 Task: Add Sprouts Krill Oil to the cart.
Action: Mouse moved to (295, 140)
Screenshot: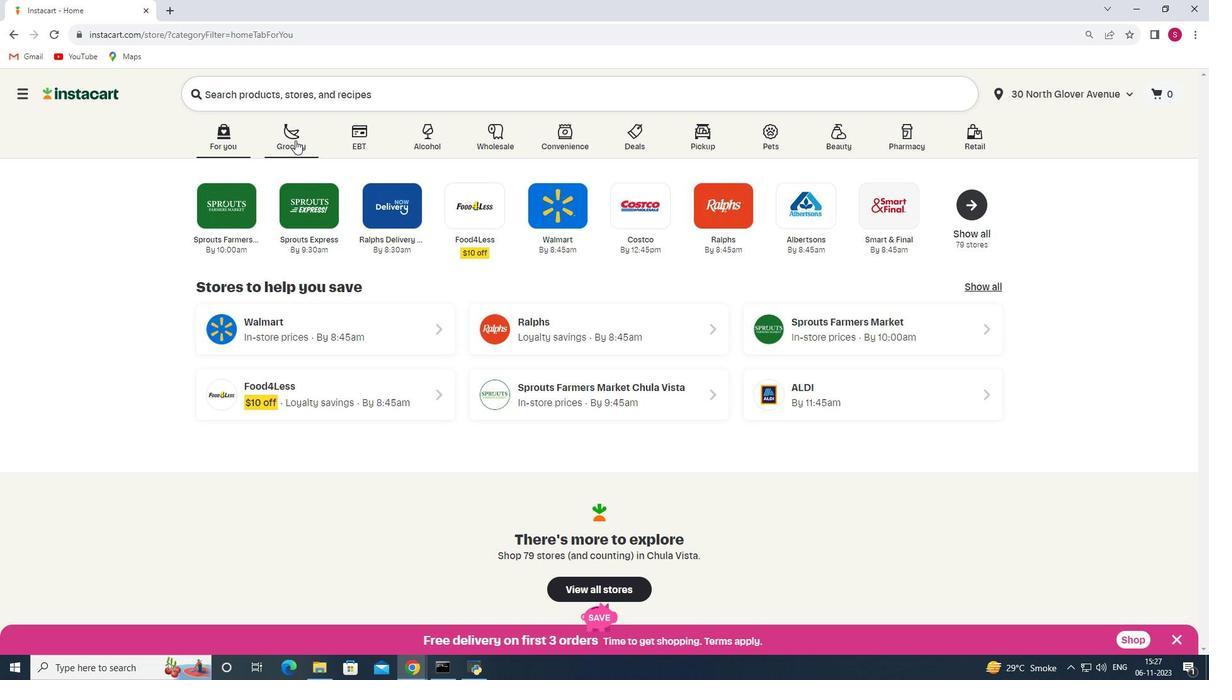 
Action: Mouse pressed left at (295, 140)
Screenshot: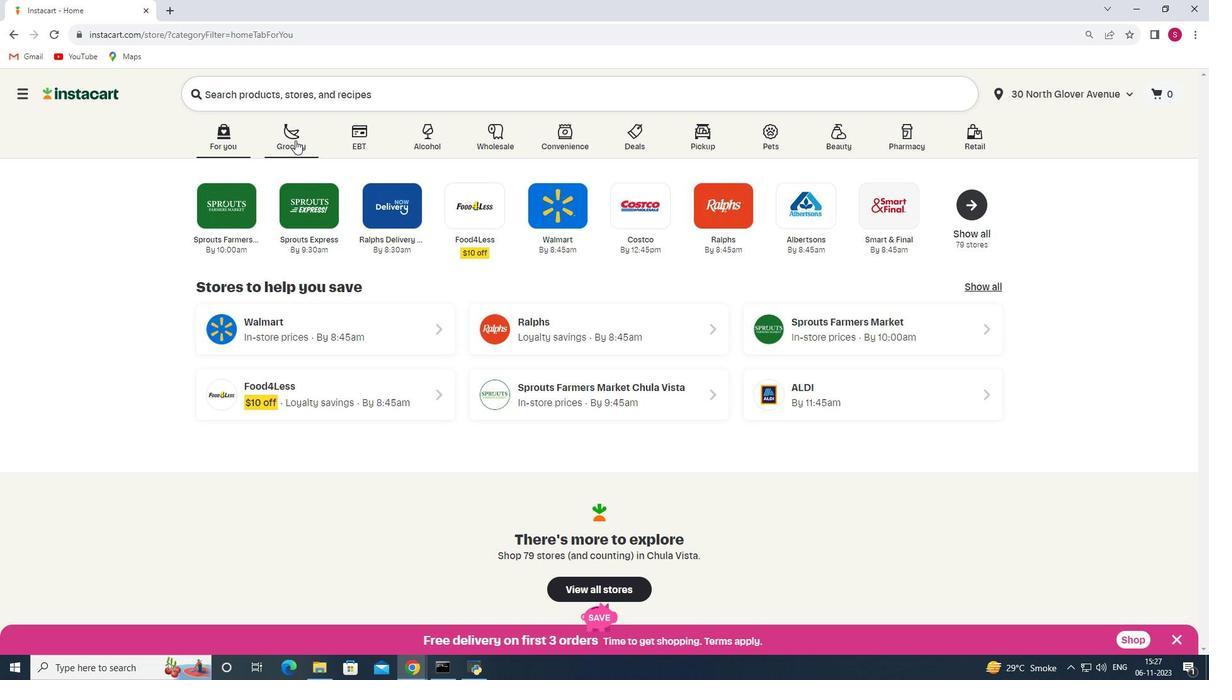 
Action: Mouse moved to (269, 369)
Screenshot: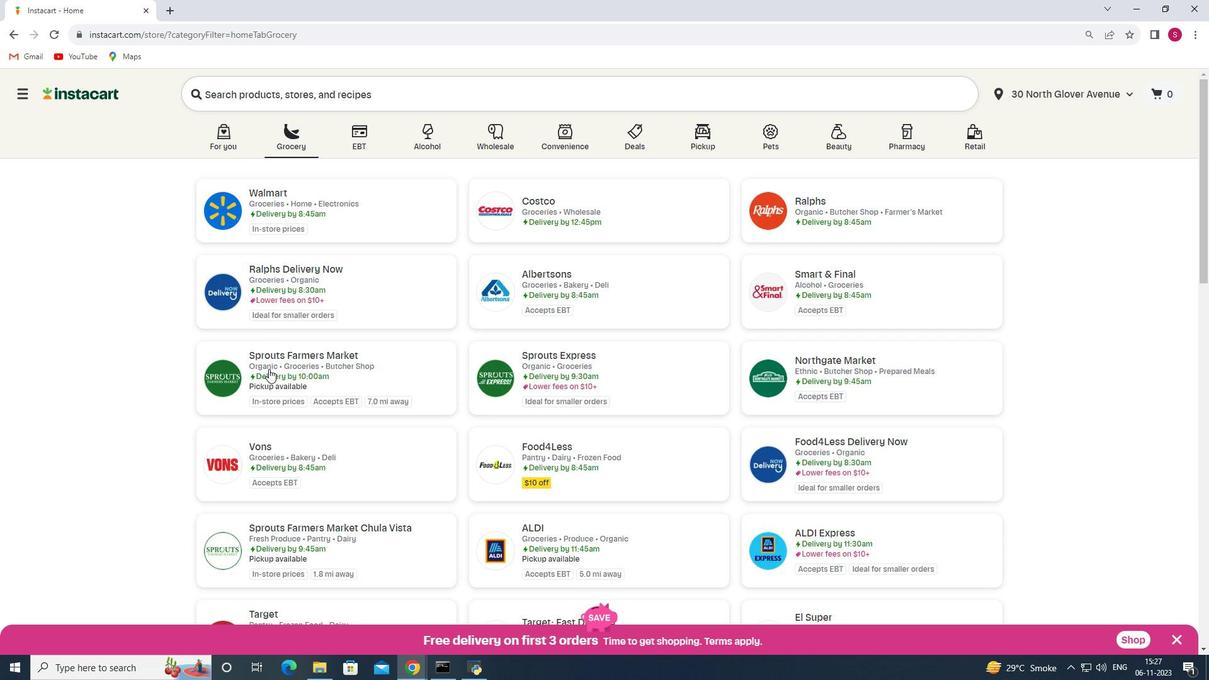 
Action: Mouse pressed left at (269, 369)
Screenshot: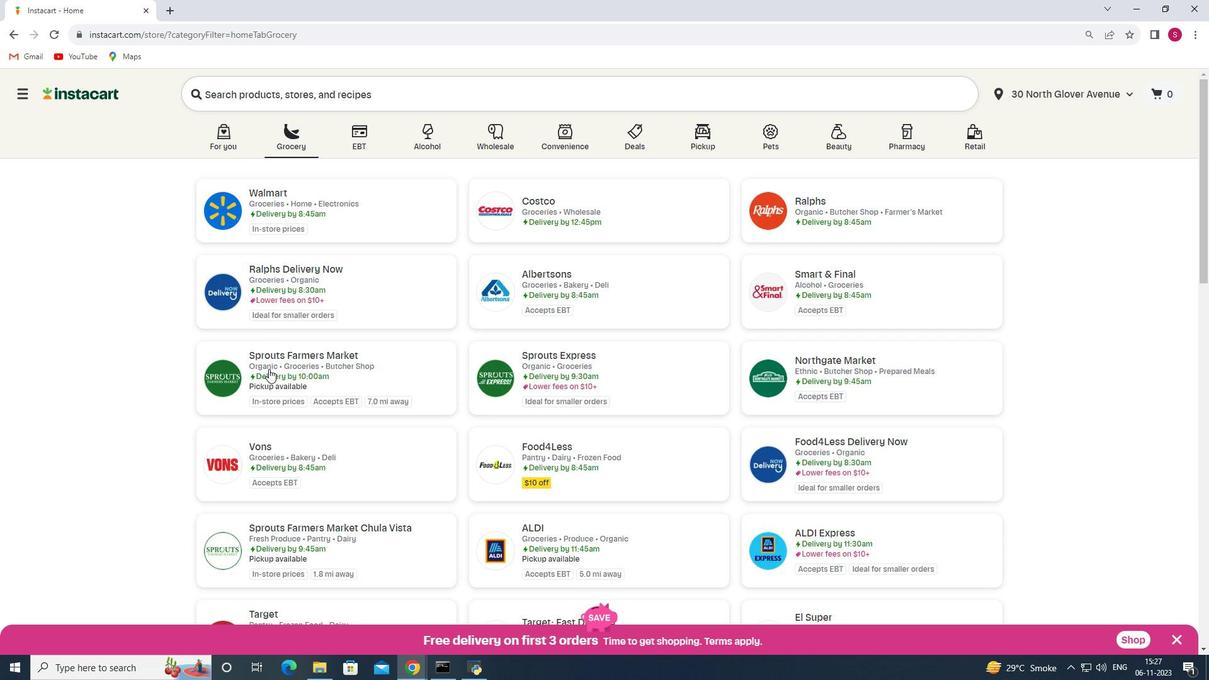 
Action: Mouse moved to (86, 426)
Screenshot: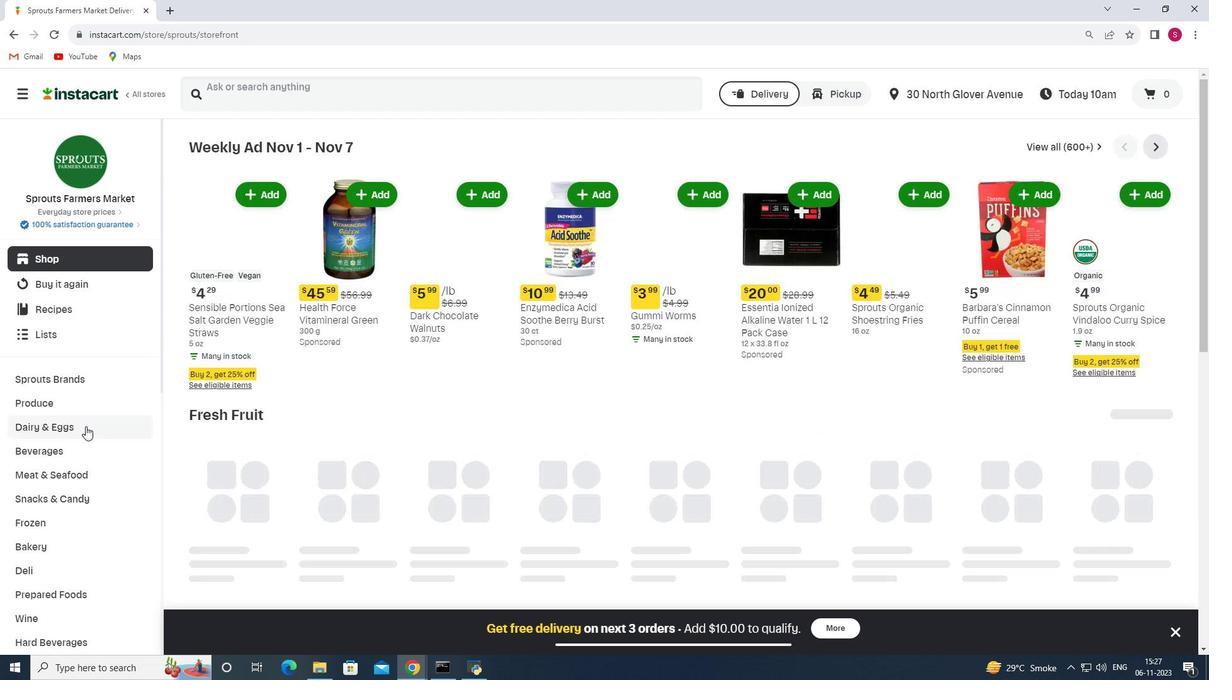 
Action: Mouse scrolled (86, 425) with delta (0, 0)
Screenshot: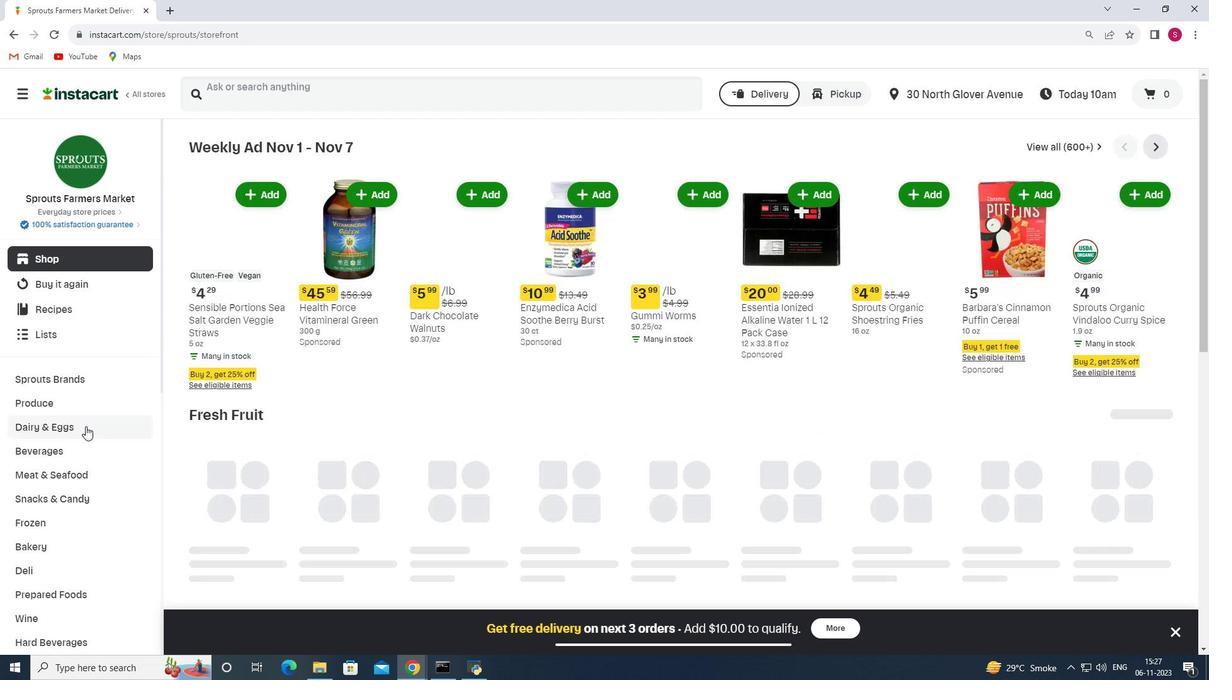 
Action: Mouse moved to (86, 426)
Screenshot: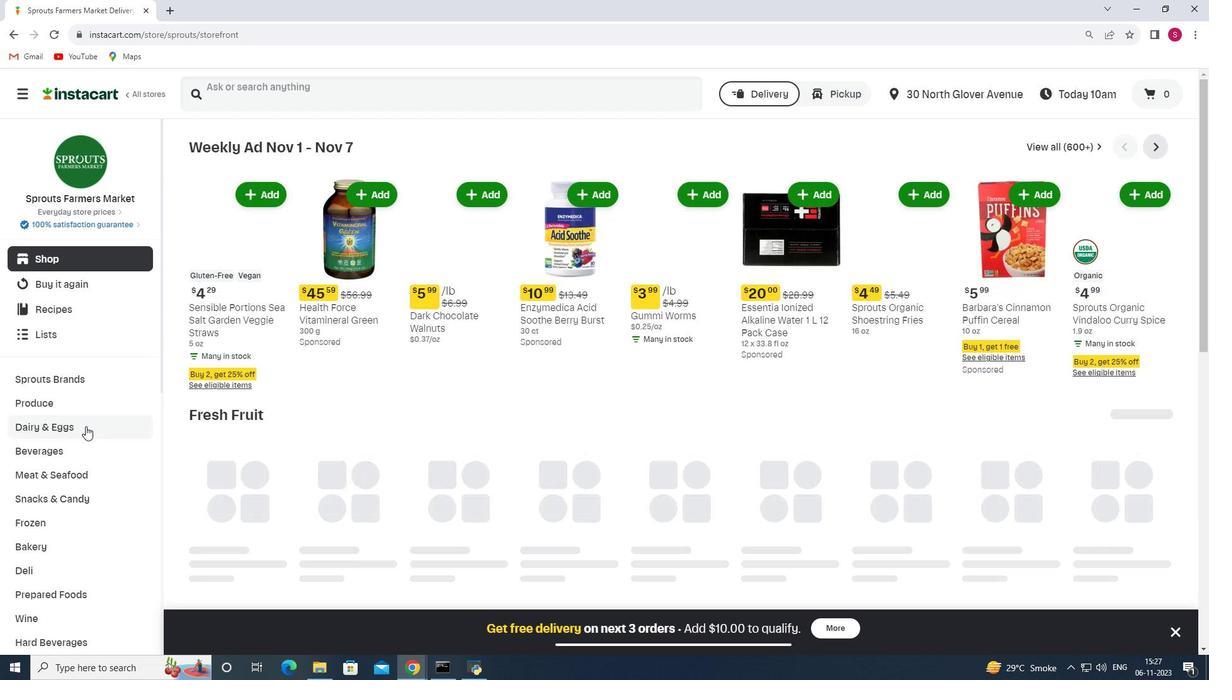 
Action: Mouse scrolled (86, 426) with delta (0, 0)
Screenshot: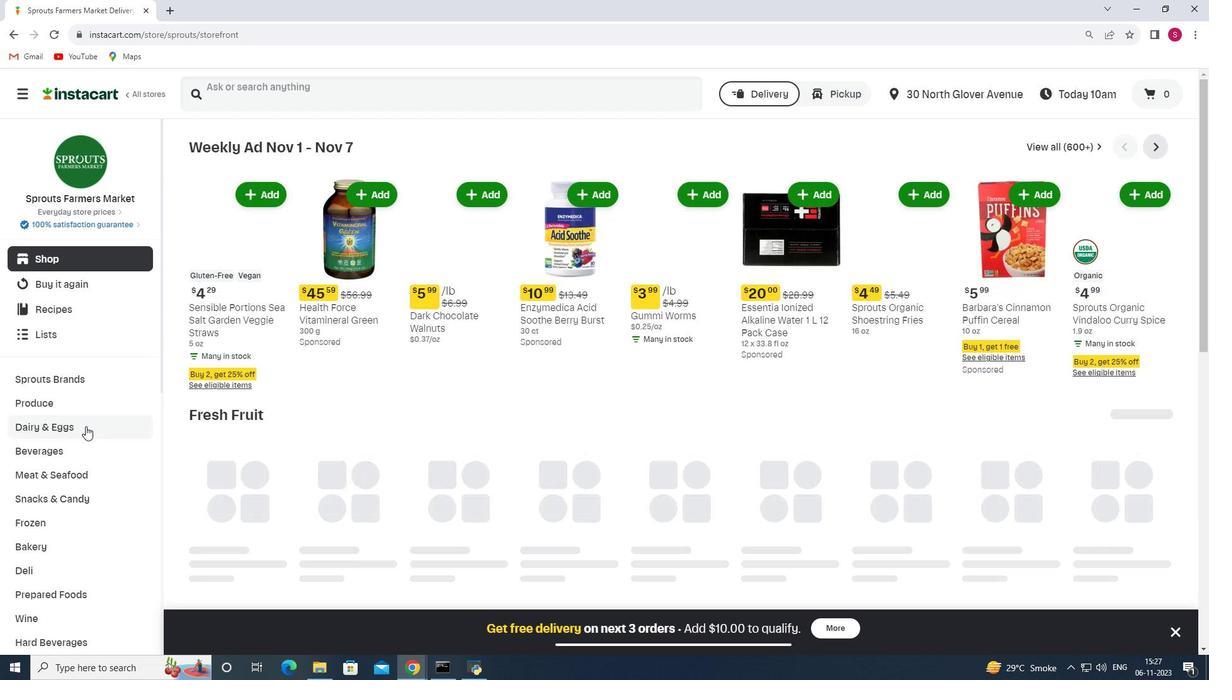 
Action: Mouse moved to (85, 426)
Screenshot: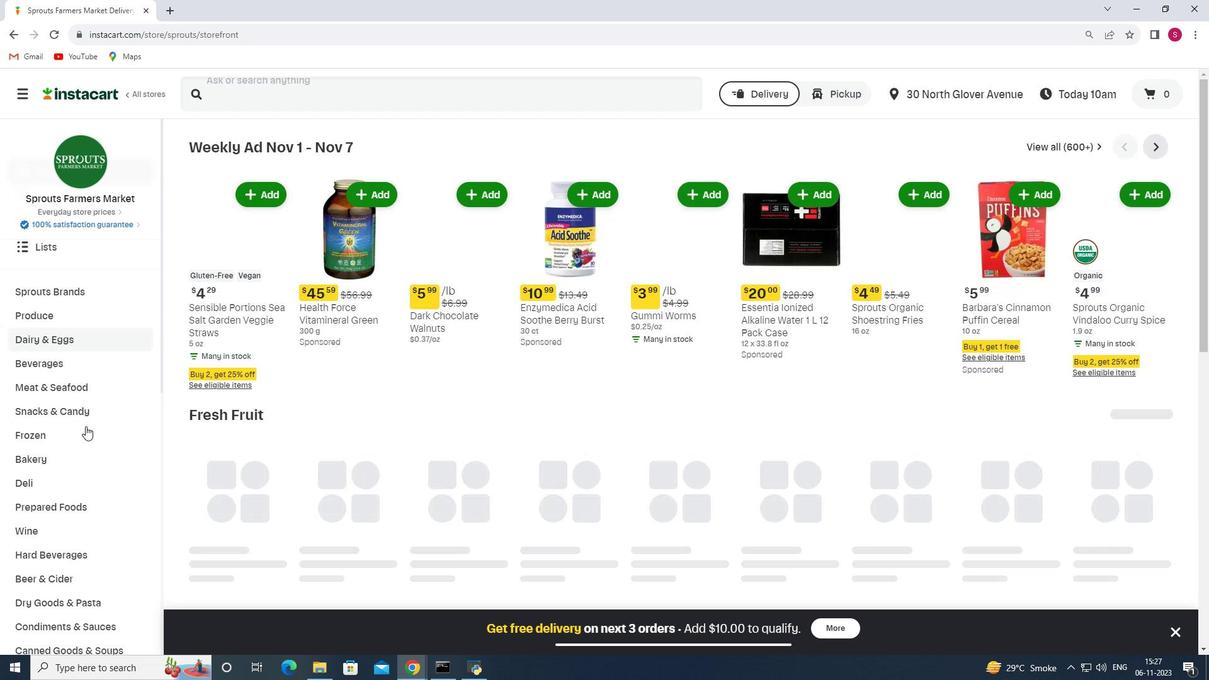 
Action: Mouse scrolled (85, 426) with delta (0, 0)
Screenshot: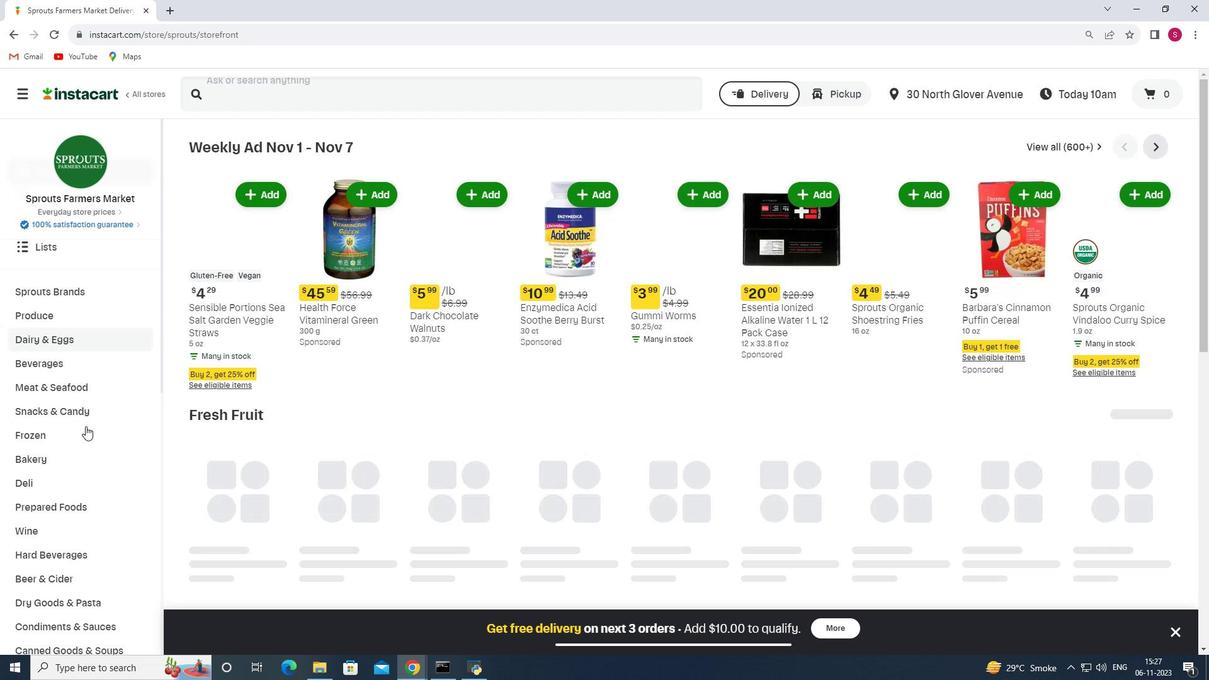 
Action: Mouse scrolled (85, 426) with delta (0, 0)
Screenshot: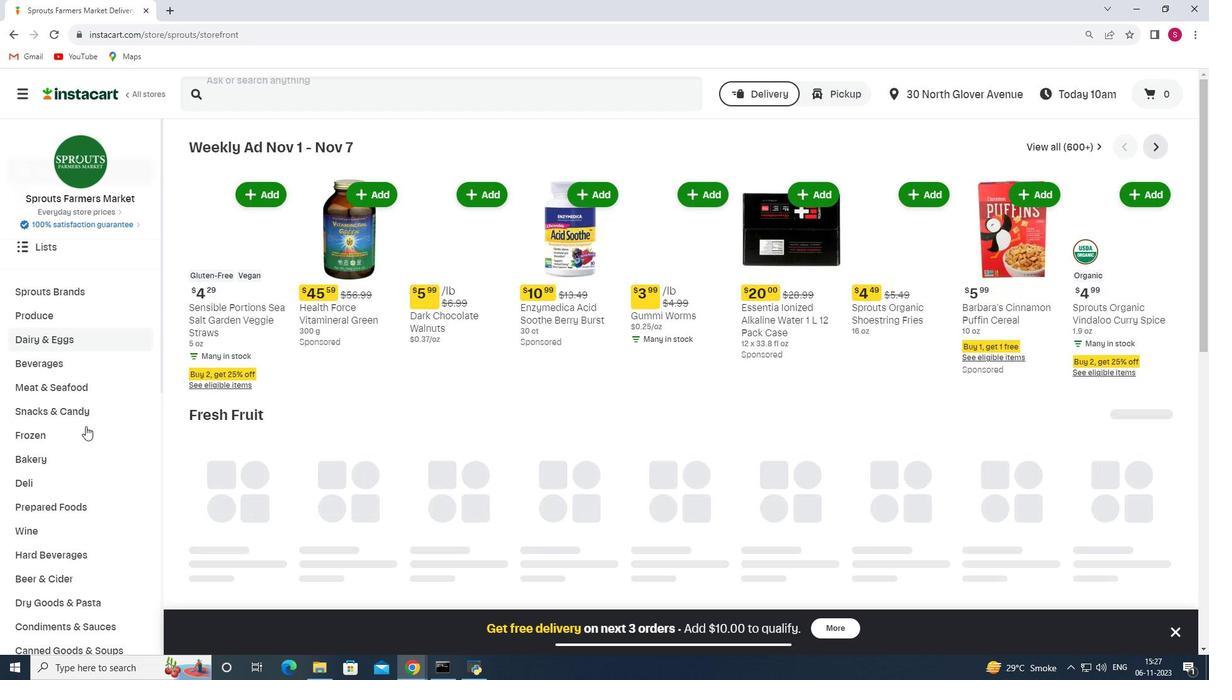 
Action: Mouse scrolled (85, 426) with delta (0, 0)
Screenshot: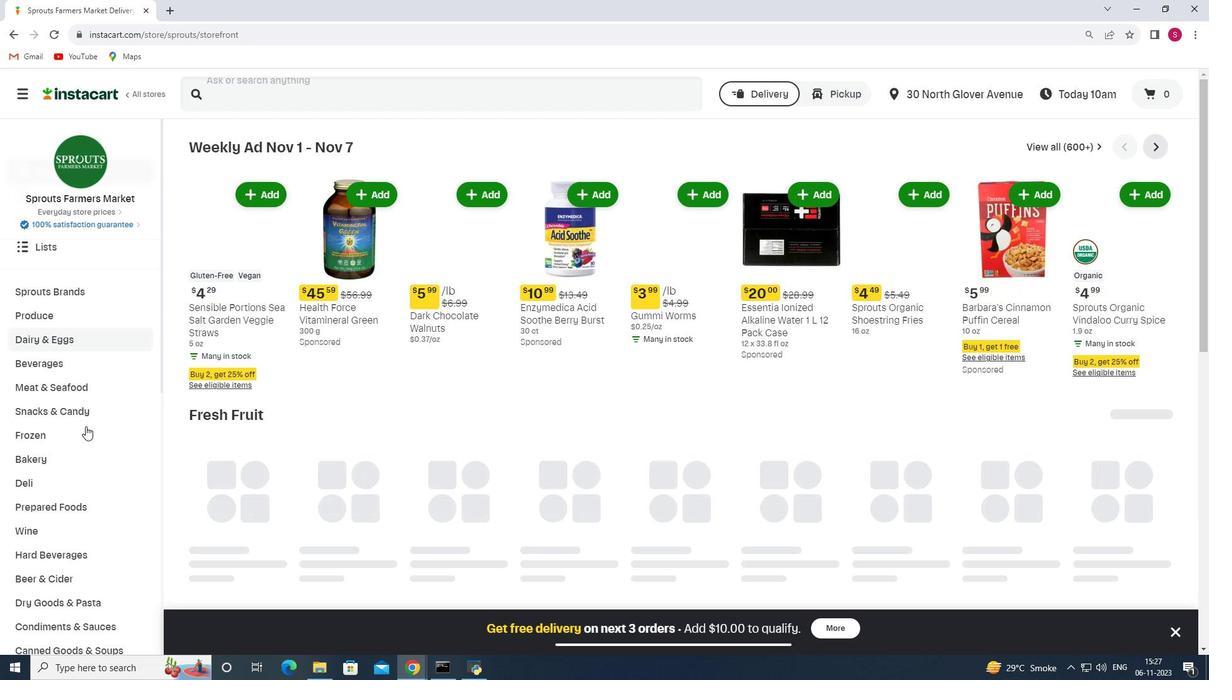 
Action: Mouse scrolled (85, 426) with delta (0, 0)
Screenshot: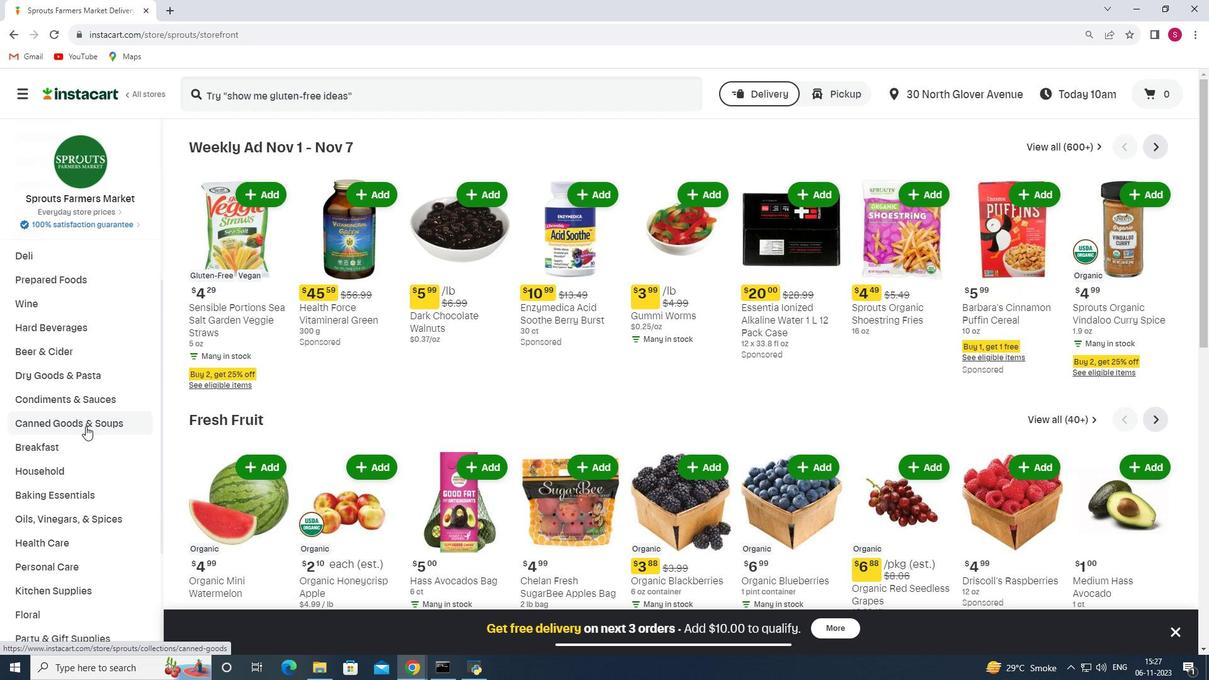 
Action: Mouse moved to (55, 477)
Screenshot: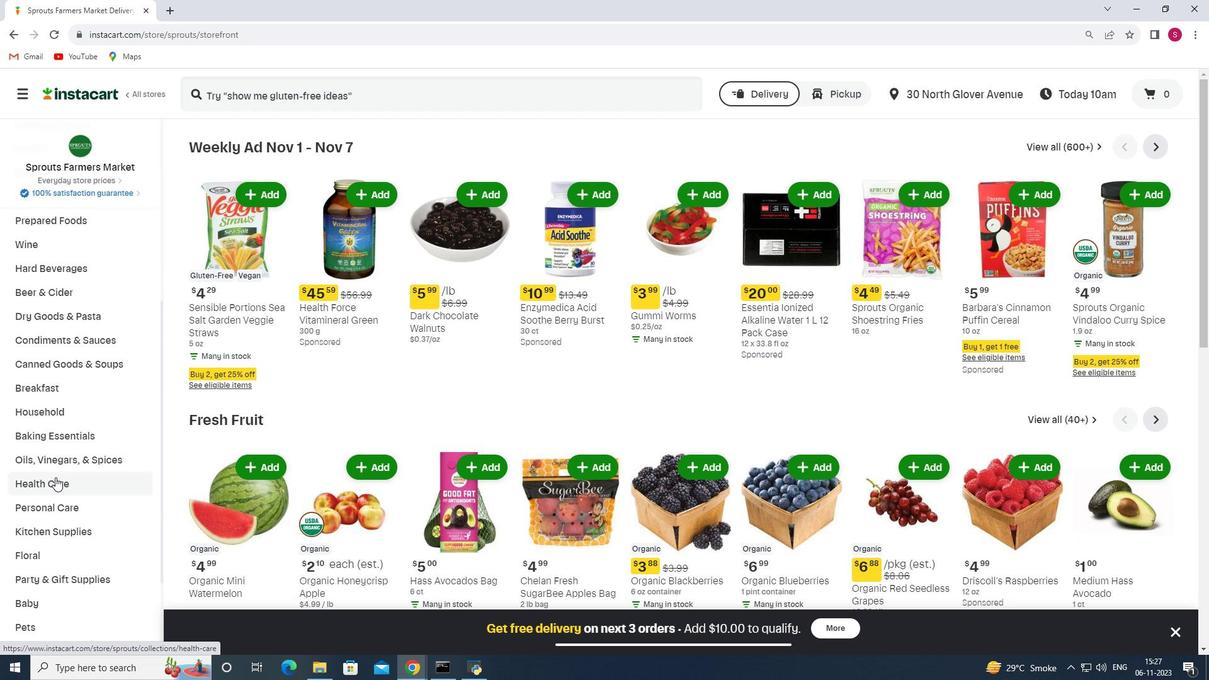 
Action: Mouse pressed left at (55, 477)
Screenshot: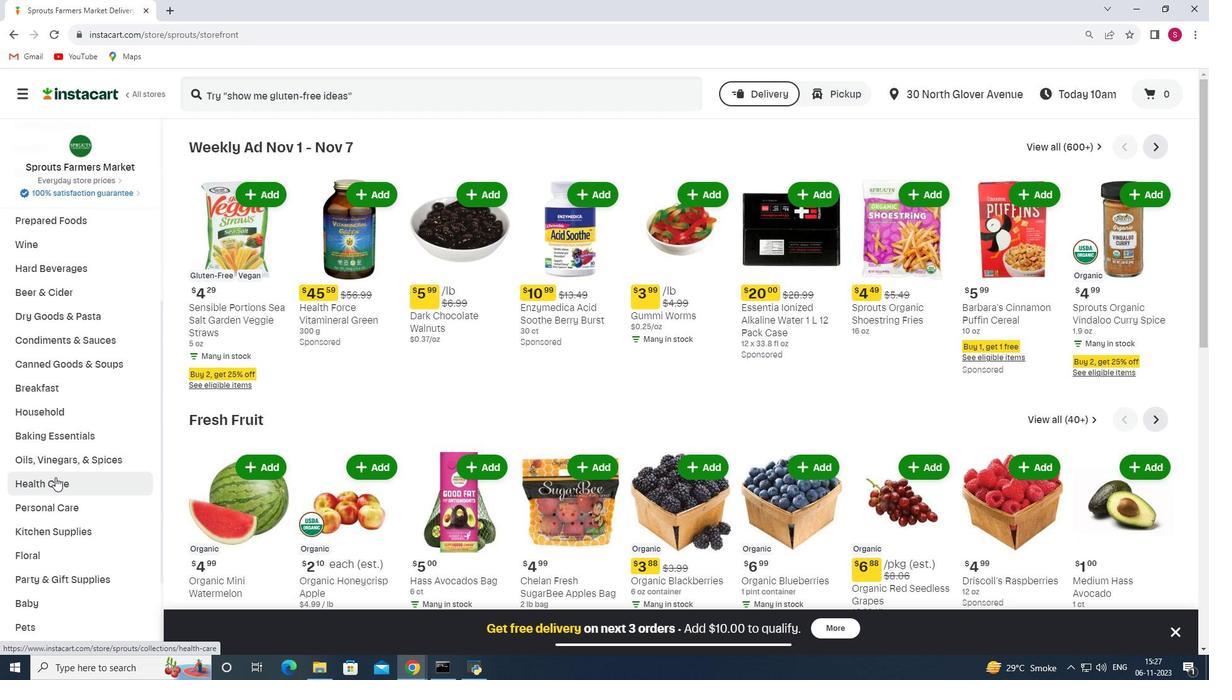 
Action: Mouse moved to (455, 180)
Screenshot: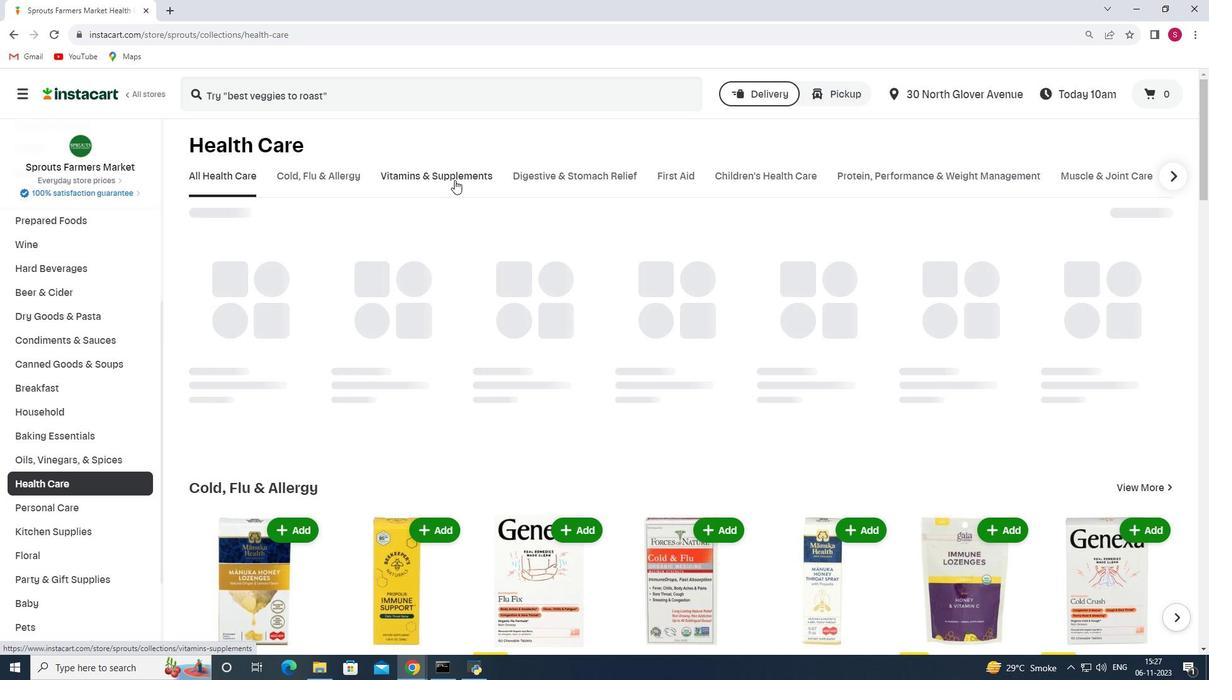 
Action: Mouse pressed left at (455, 180)
Screenshot: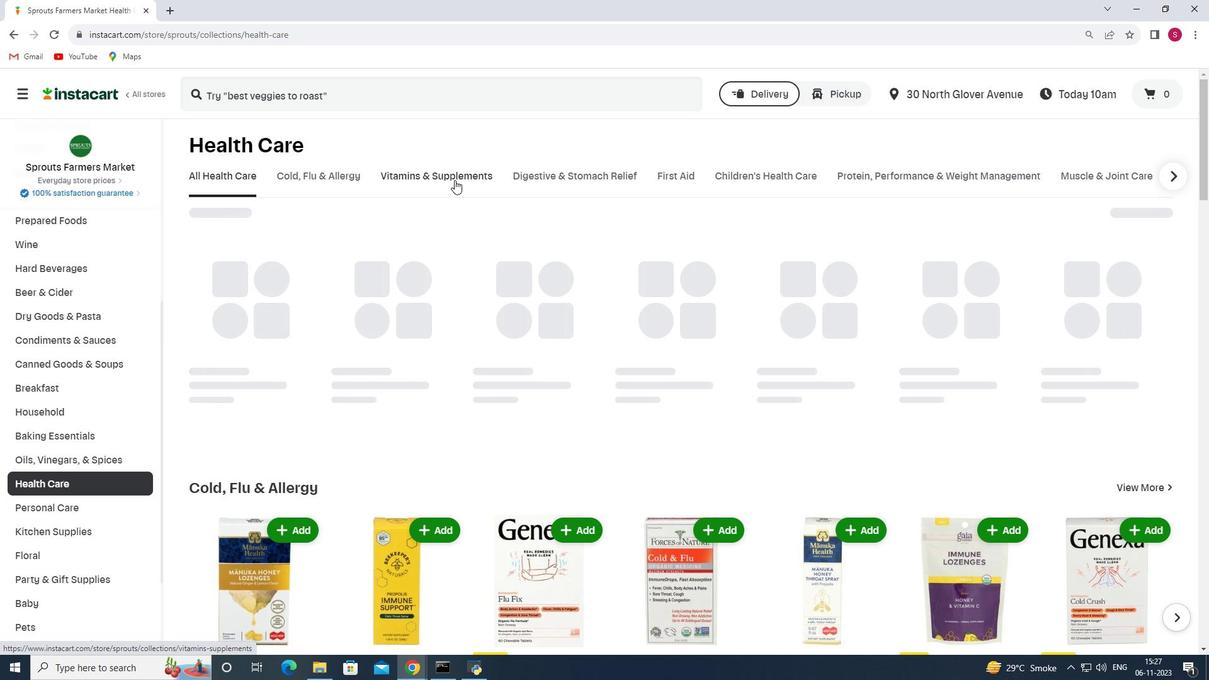 
Action: Mouse moved to (863, 221)
Screenshot: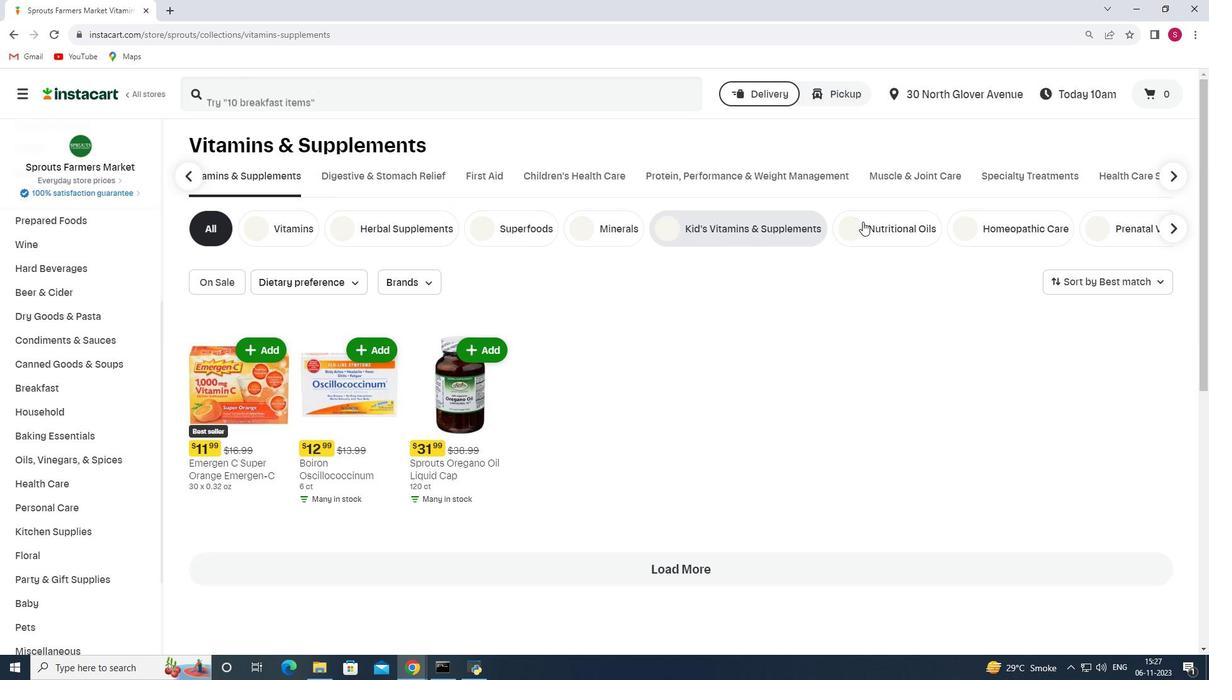 
Action: Mouse pressed left at (863, 221)
Screenshot: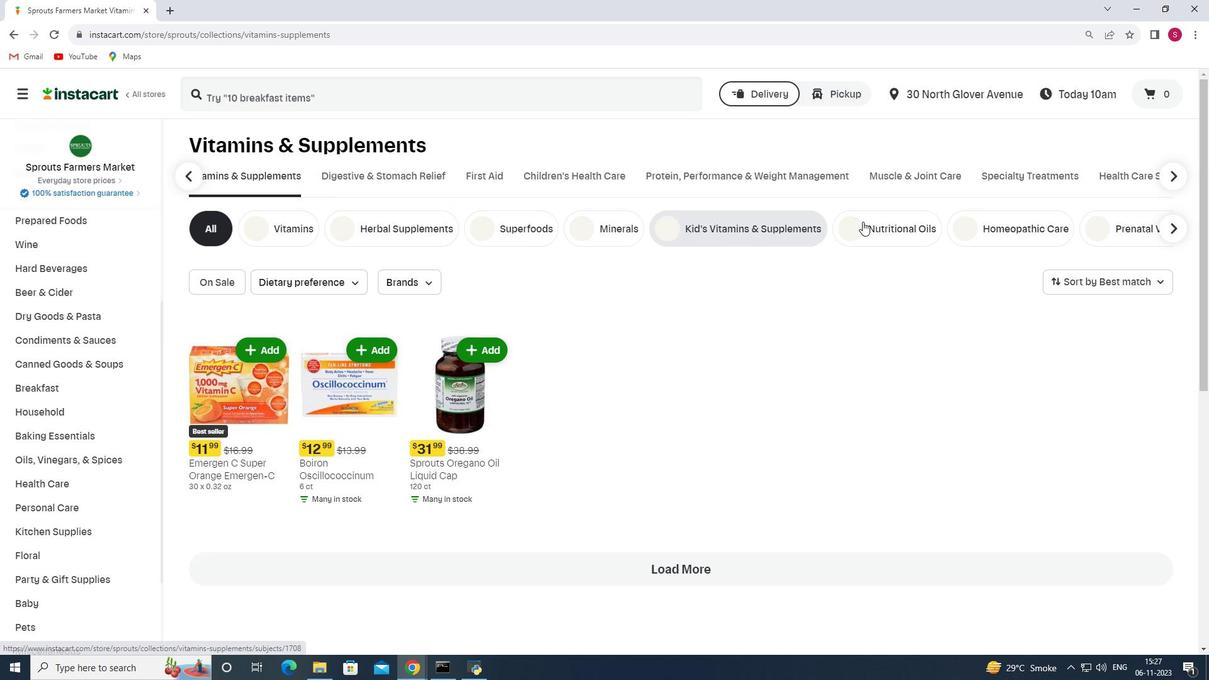 
Action: Mouse moved to (363, 86)
Screenshot: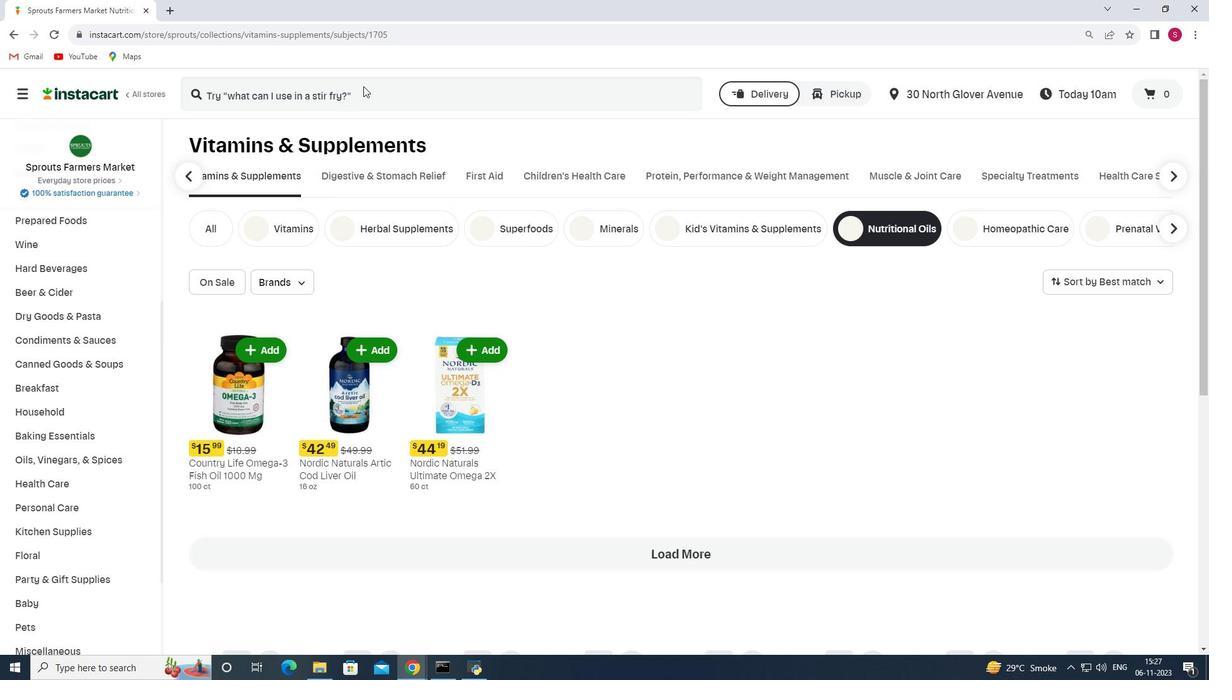 
Action: Mouse pressed left at (363, 86)
Screenshot: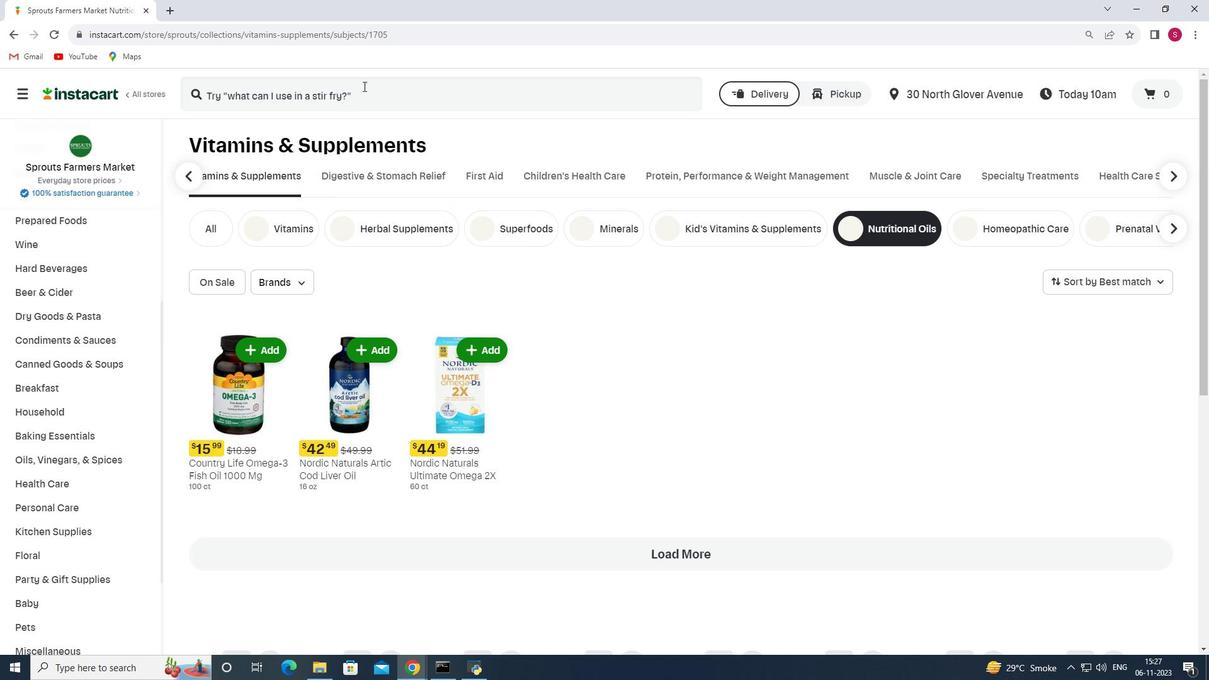 
Action: Key pressed <Key.shift>Sprouts<Key.space><Key.shift>Krill<Key.space><Key.shift>Oil<Key.enter>
Screenshot: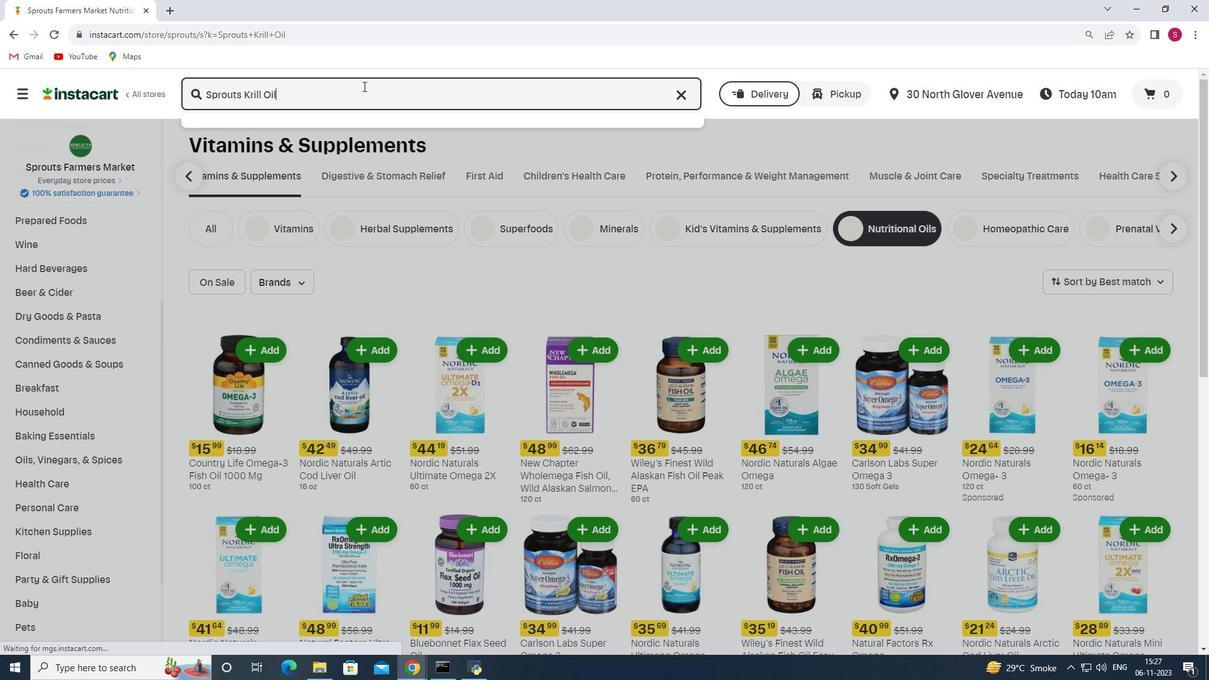 
Action: Mouse moved to (337, 202)
Screenshot: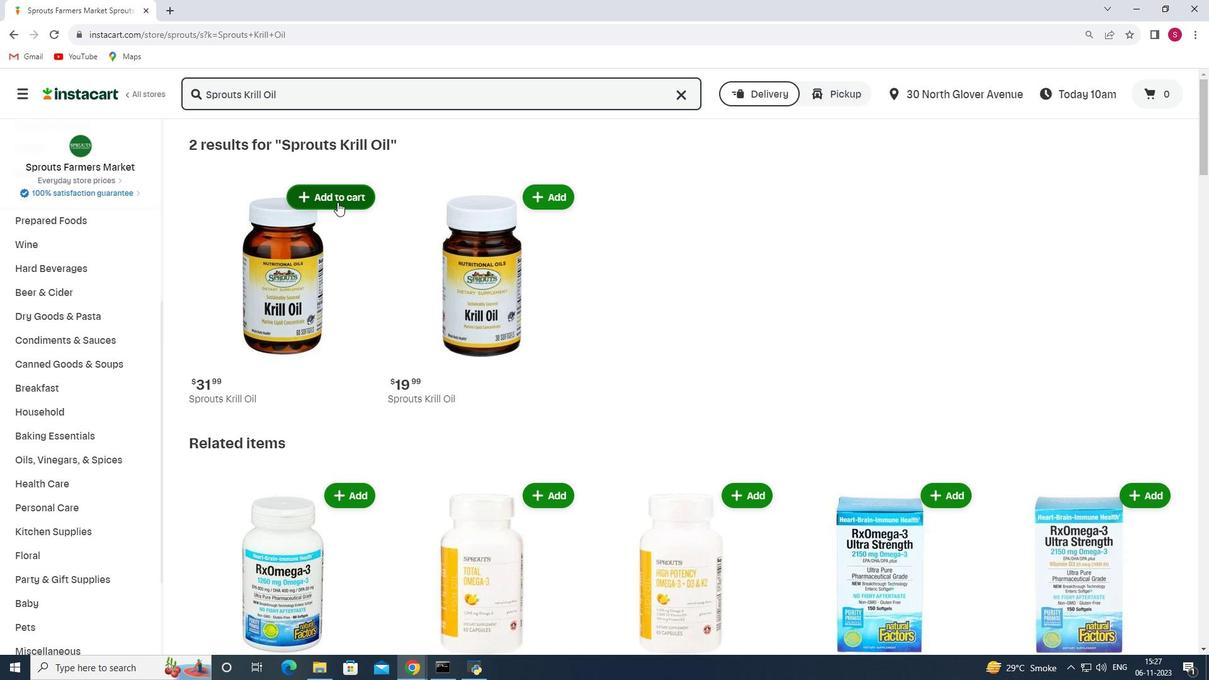 
Action: Mouse pressed left at (337, 202)
Screenshot: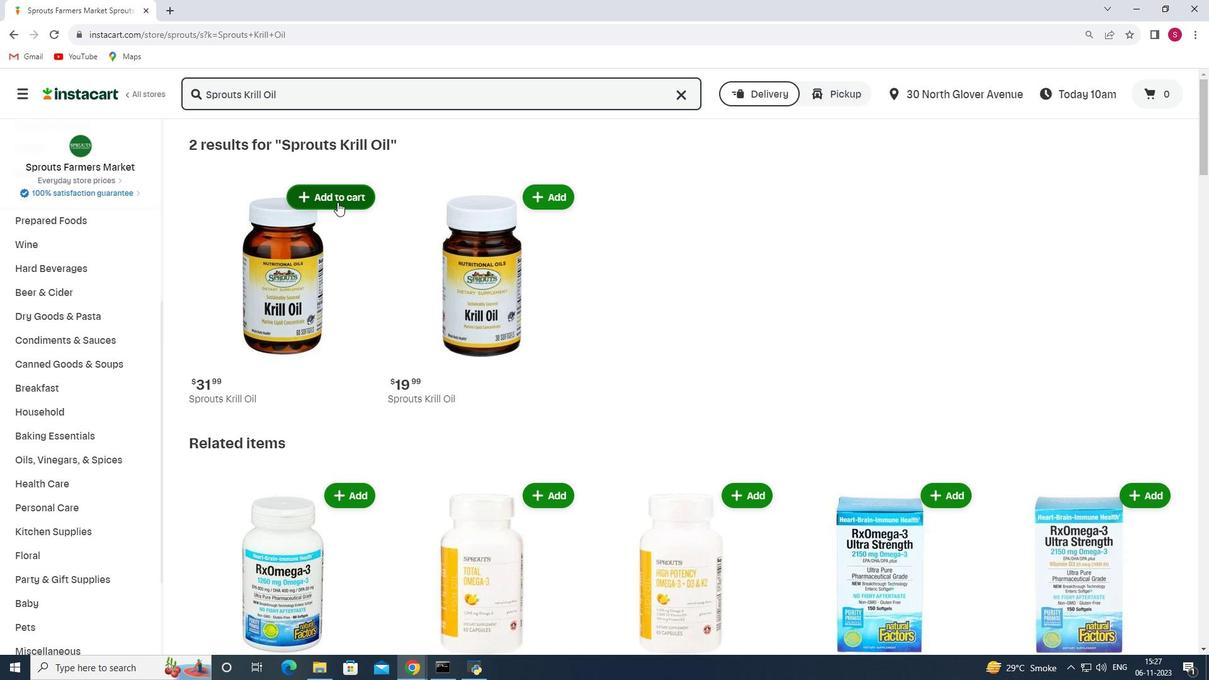 
Action: Mouse moved to (334, 214)
Screenshot: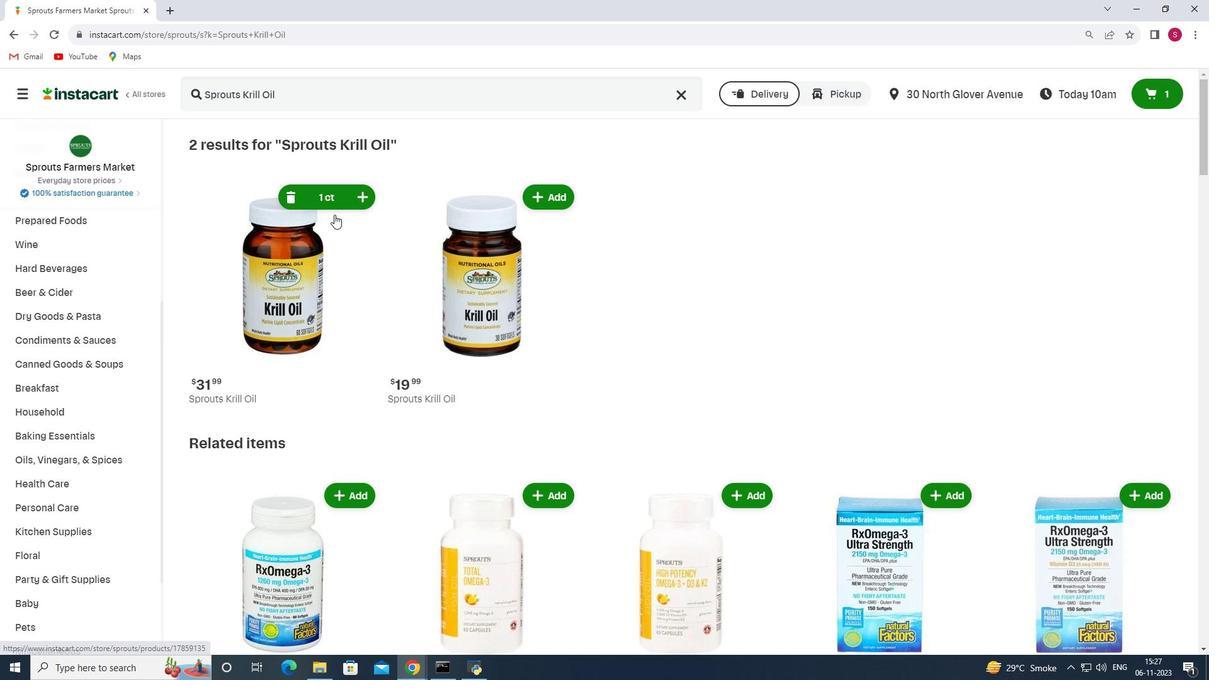 
